 Task: Add Planetary Herbals Bupleurum Liver Cleanse 545 mg Tablet to the cart.
Action: Mouse moved to (215, 110)
Screenshot: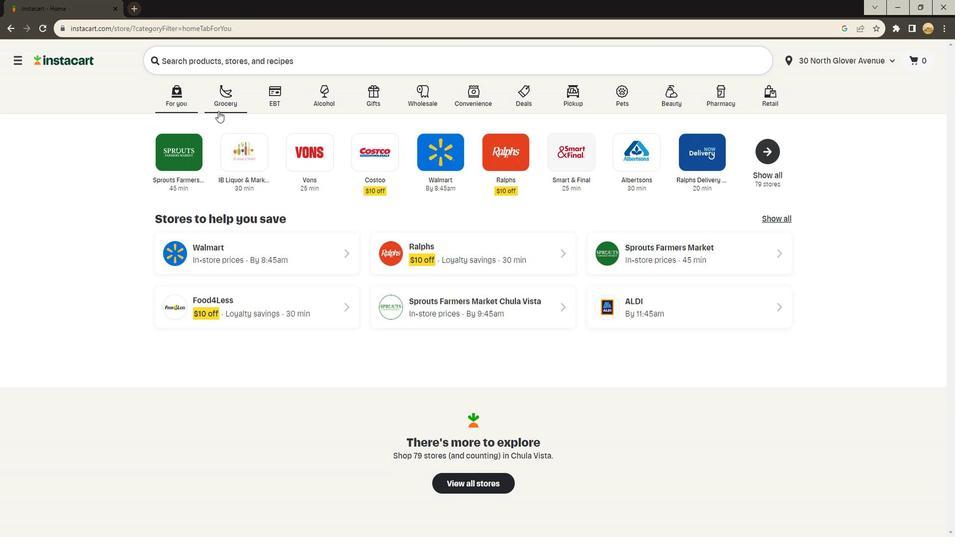 
Action: Mouse pressed left at (215, 110)
Screenshot: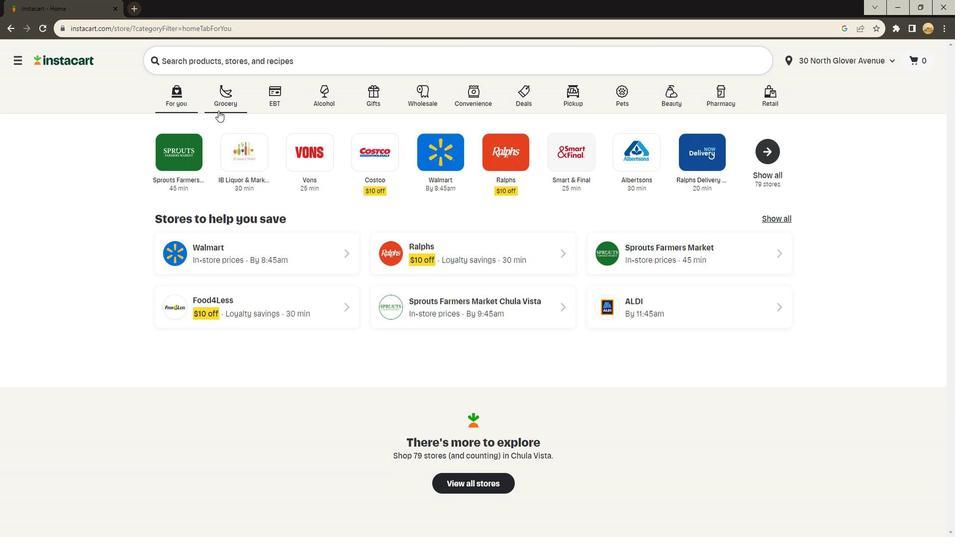
Action: Mouse moved to (239, 285)
Screenshot: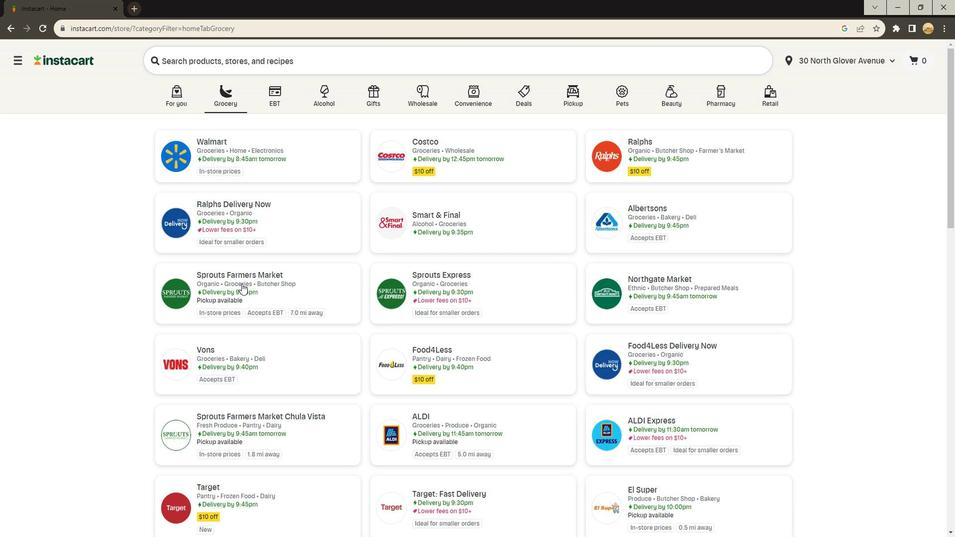 
Action: Mouse pressed left at (239, 285)
Screenshot: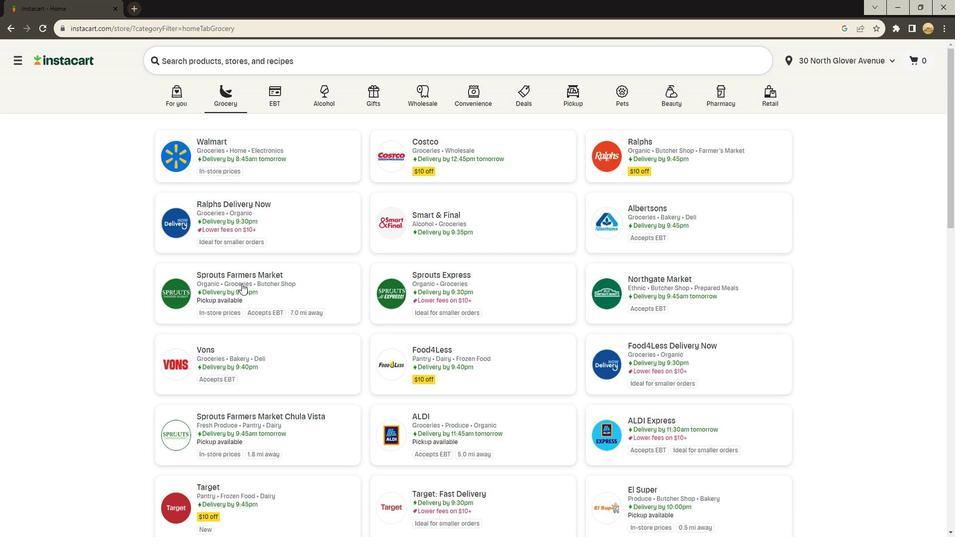 
Action: Mouse moved to (40, 334)
Screenshot: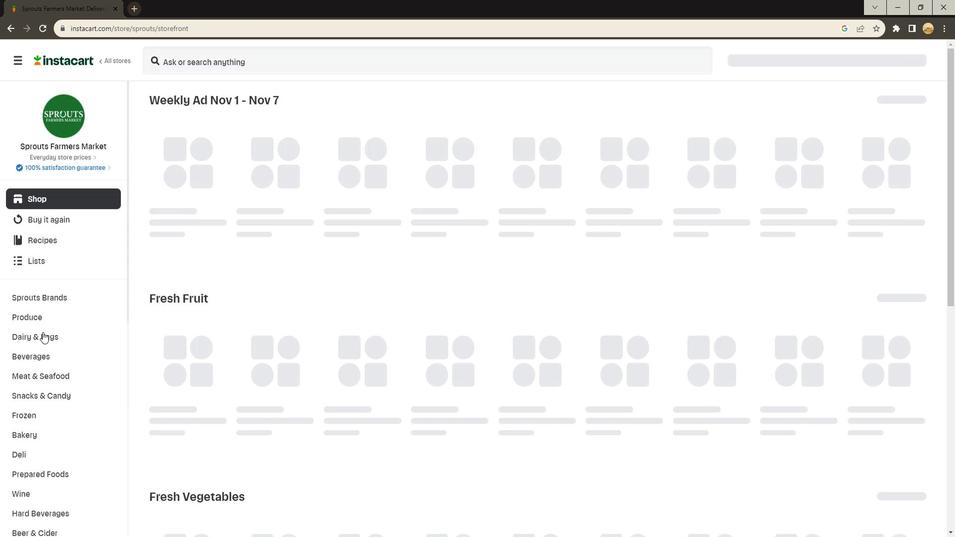 
Action: Mouse scrolled (40, 333) with delta (0, 0)
Screenshot: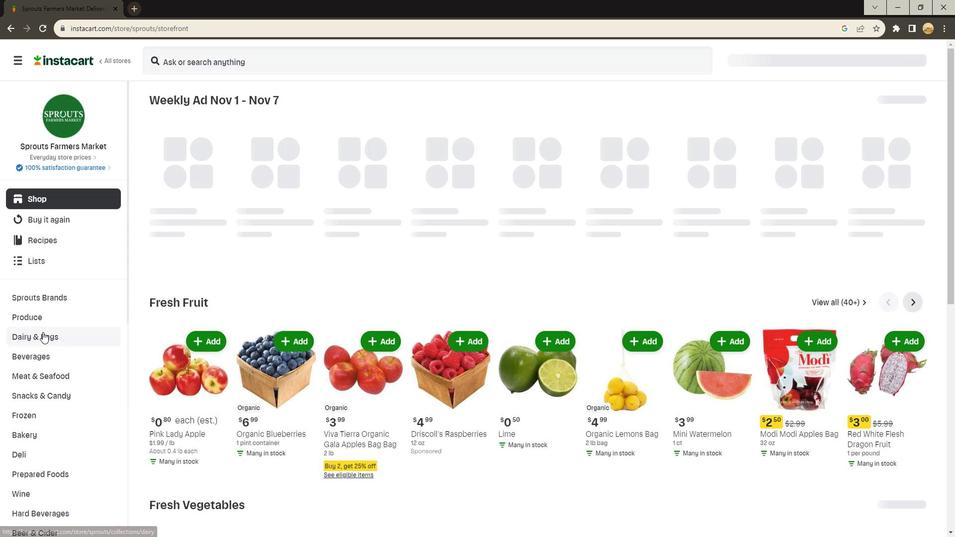 
Action: Mouse moved to (39, 334)
Screenshot: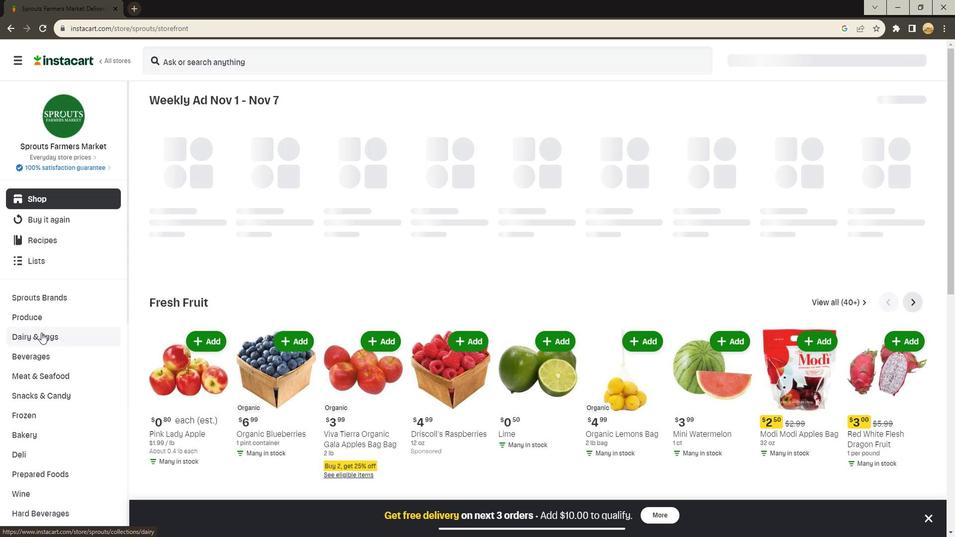 
Action: Mouse scrolled (39, 334) with delta (0, 0)
Screenshot: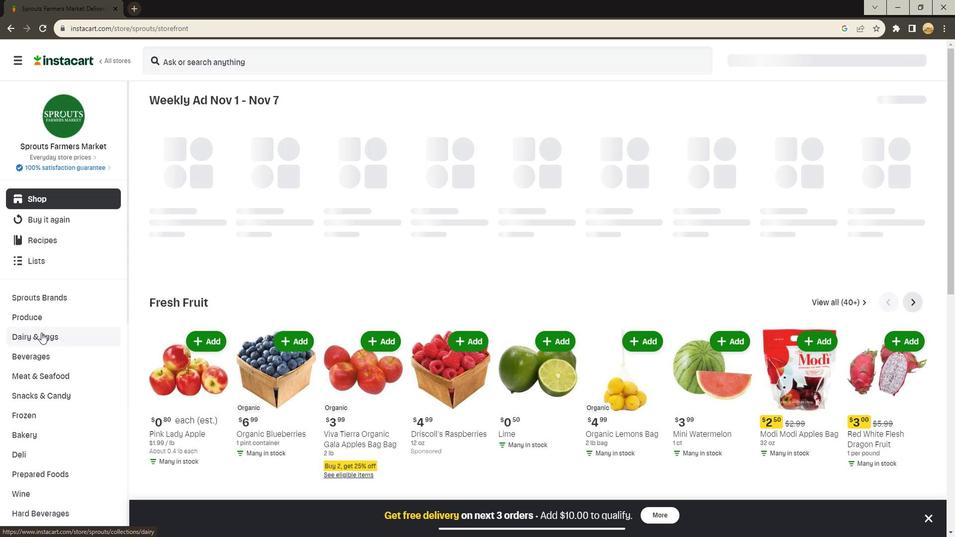 
Action: Mouse moved to (38, 334)
Screenshot: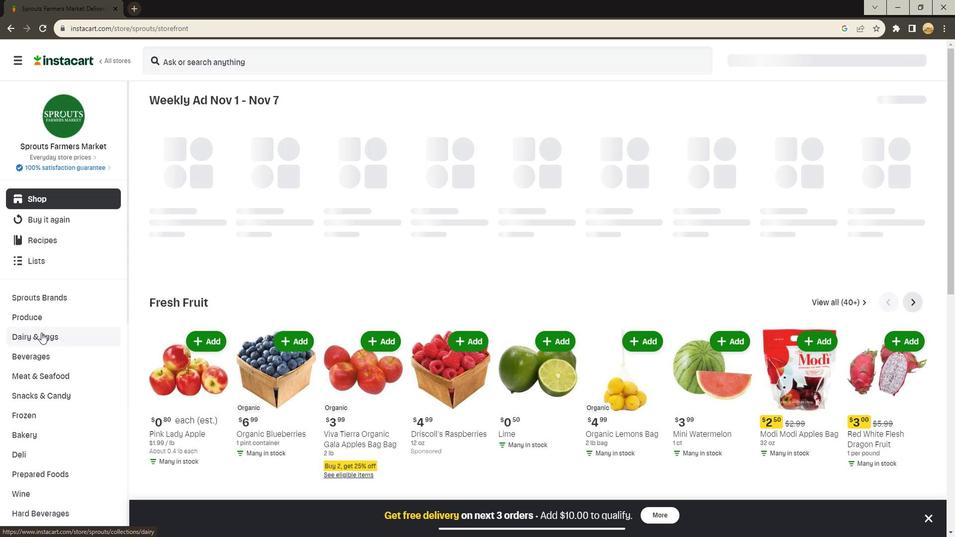 
Action: Mouse scrolled (38, 334) with delta (0, 0)
Screenshot: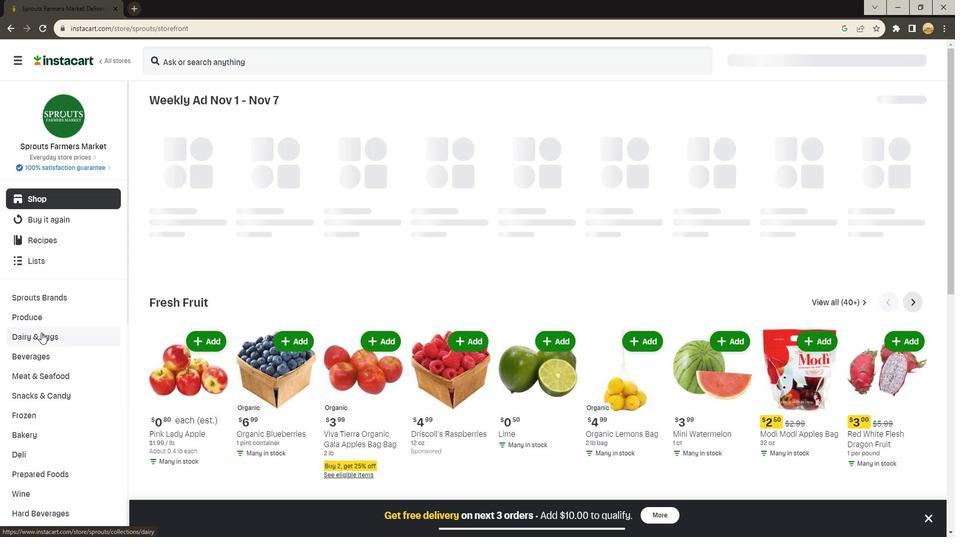 
Action: Mouse scrolled (38, 334) with delta (0, 0)
Screenshot: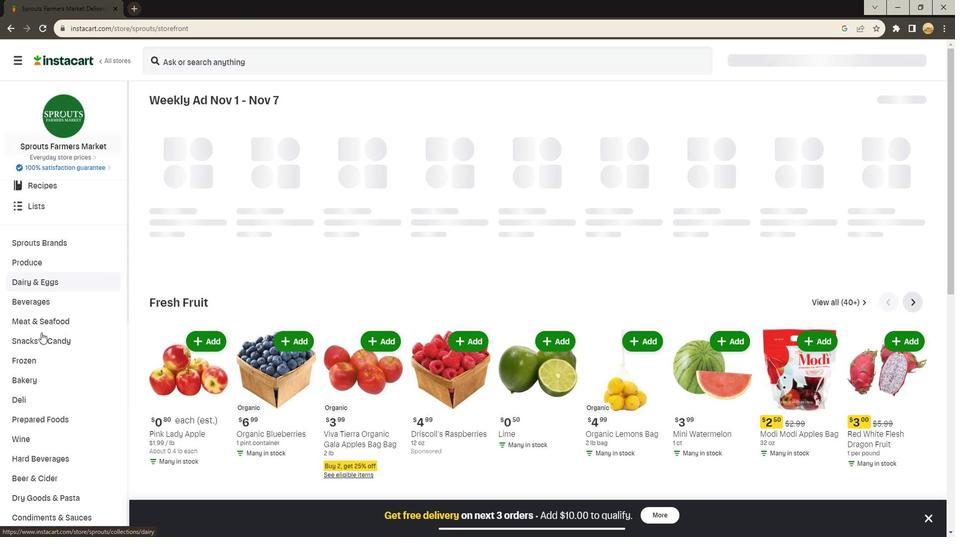 
Action: Mouse scrolled (38, 334) with delta (0, 0)
Screenshot: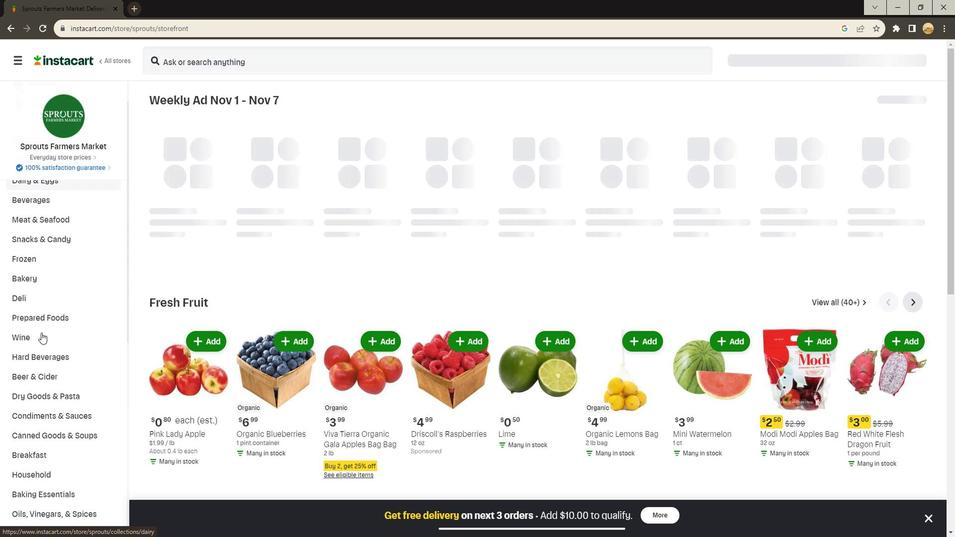 
Action: Mouse scrolled (38, 334) with delta (0, 0)
Screenshot: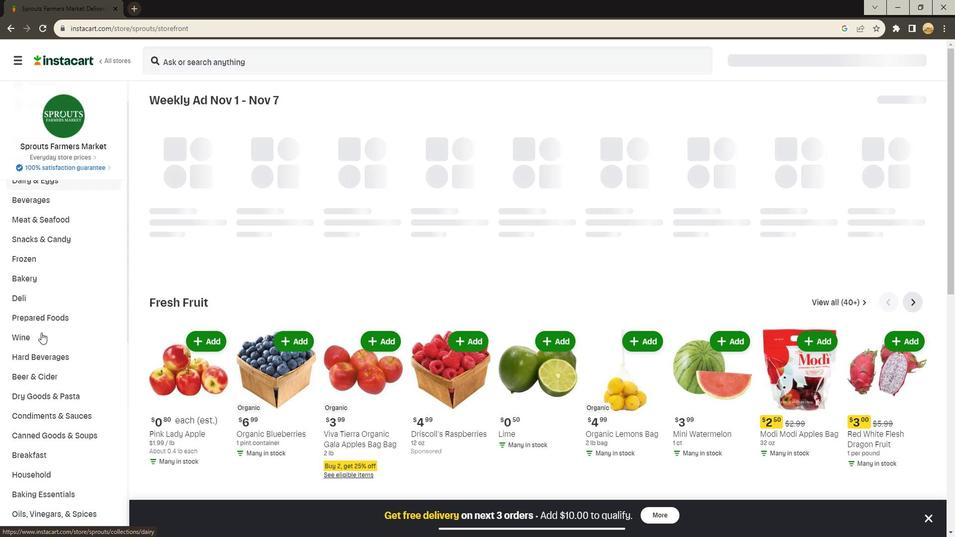 
Action: Mouse moved to (38, 335)
Screenshot: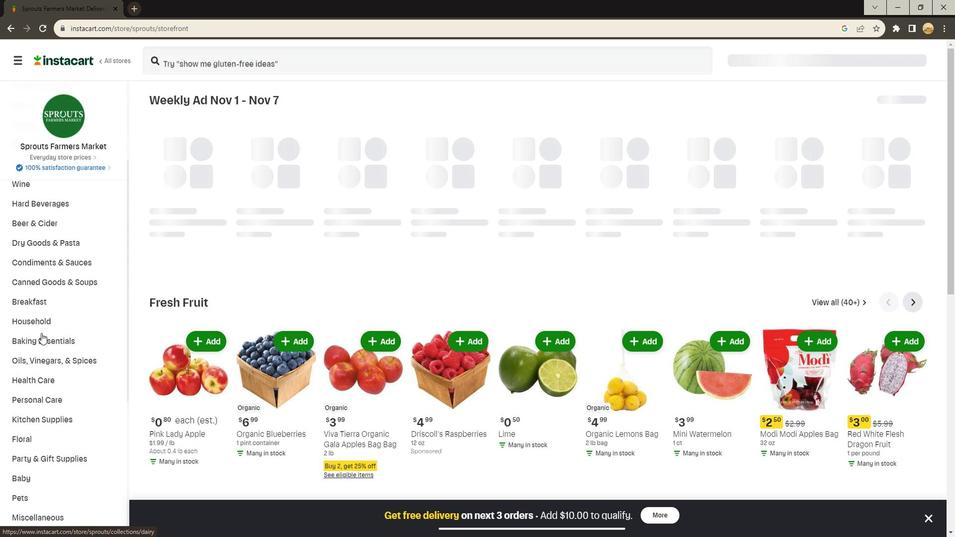 
Action: Mouse scrolled (38, 335) with delta (0, 0)
Screenshot: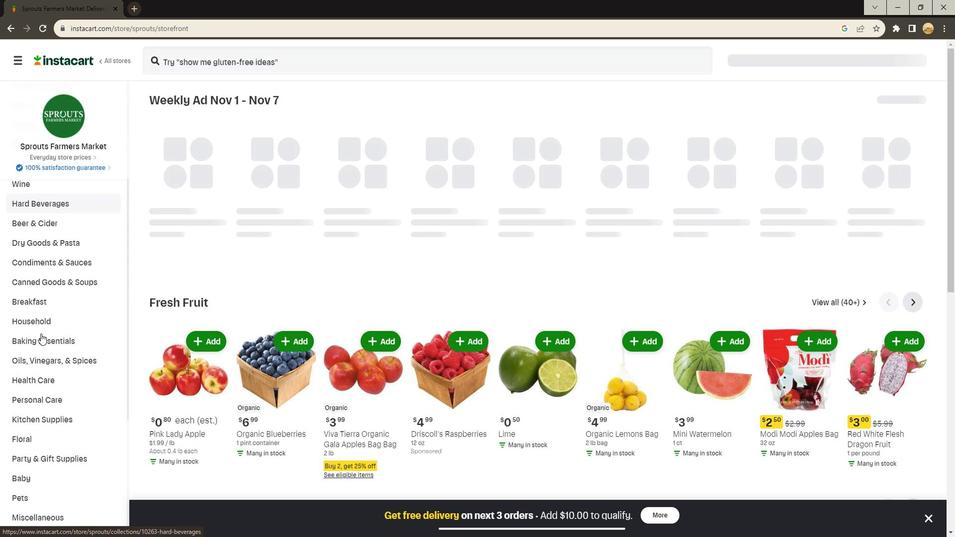 
Action: Mouse moved to (35, 335)
Screenshot: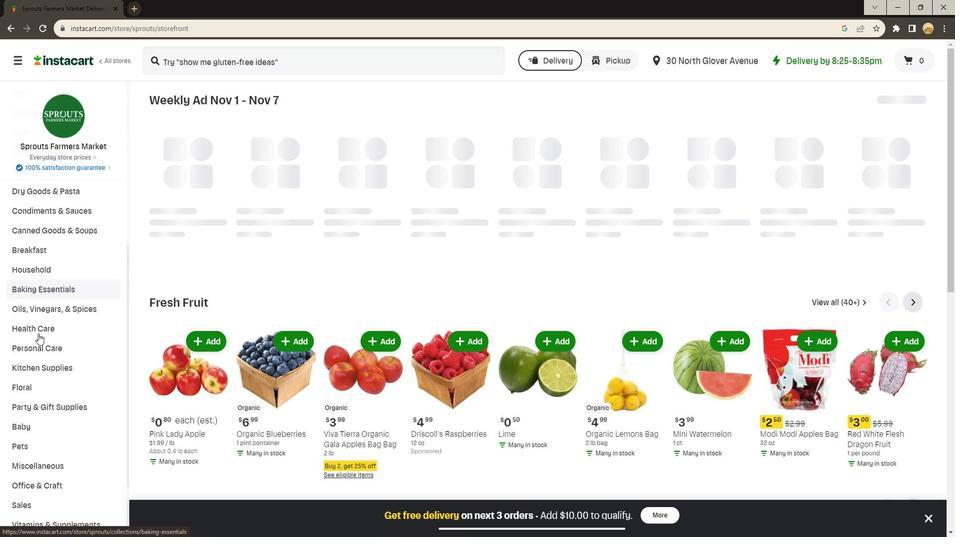 
Action: Mouse pressed left at (35, 335)
Screenshot: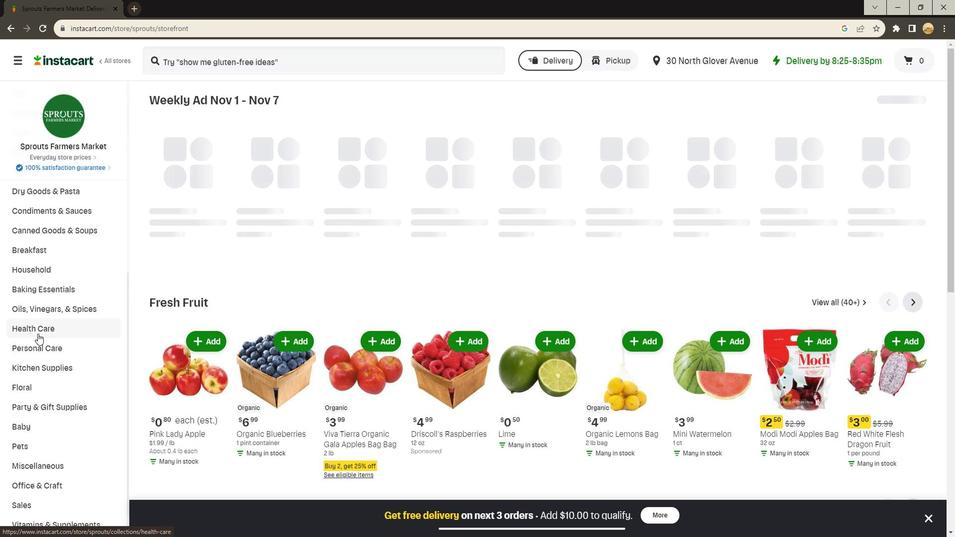 
Action: Mouse moved to (447, 134)
Screenshot: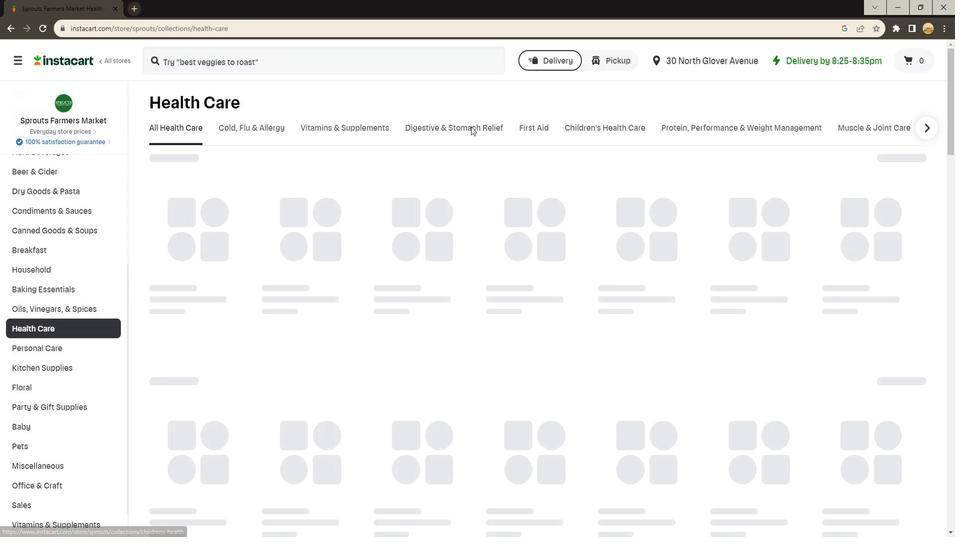 
Action: Mouse pressed left at (447, 134)
Screenshot: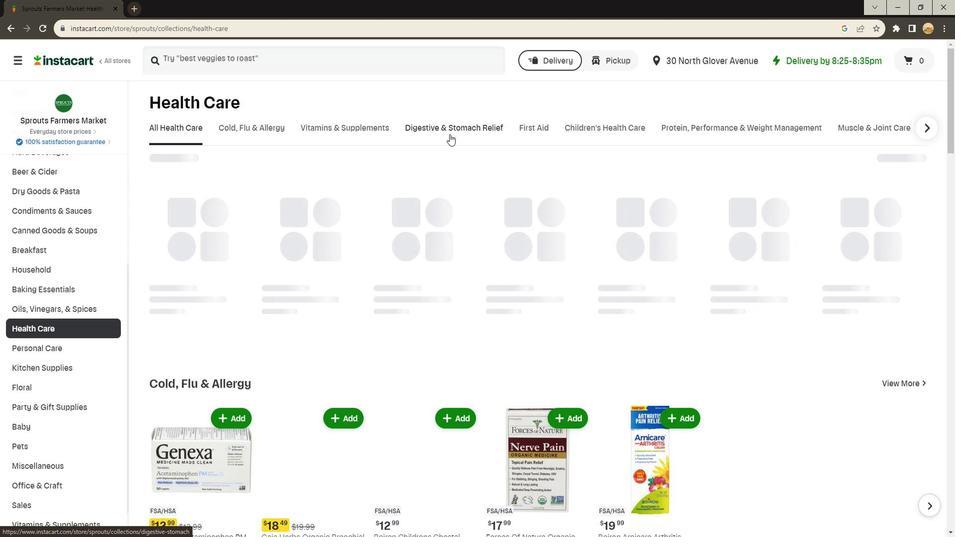 
Action: Mouse moved to (760, 178)
Screenshot: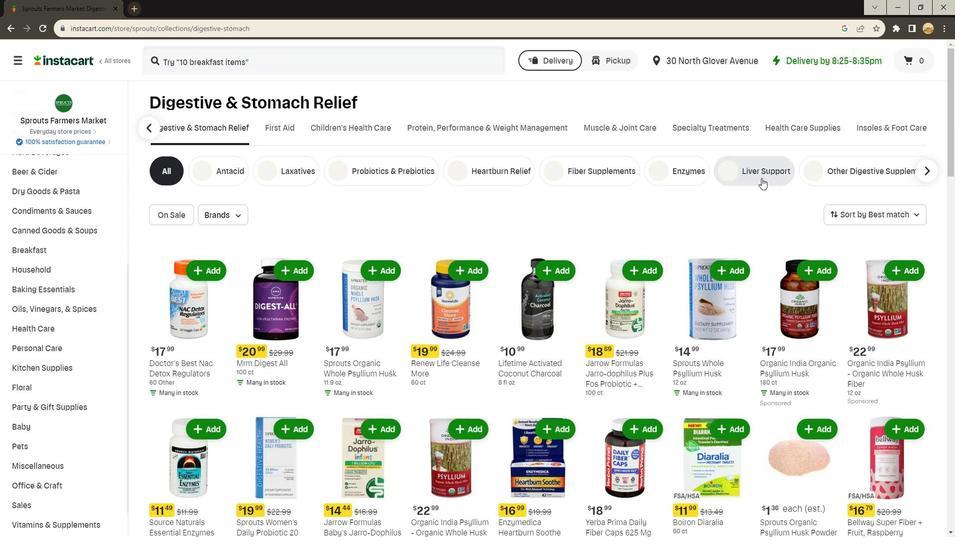 
Action: Mouse pressed left at (760, 178)
Screenshot: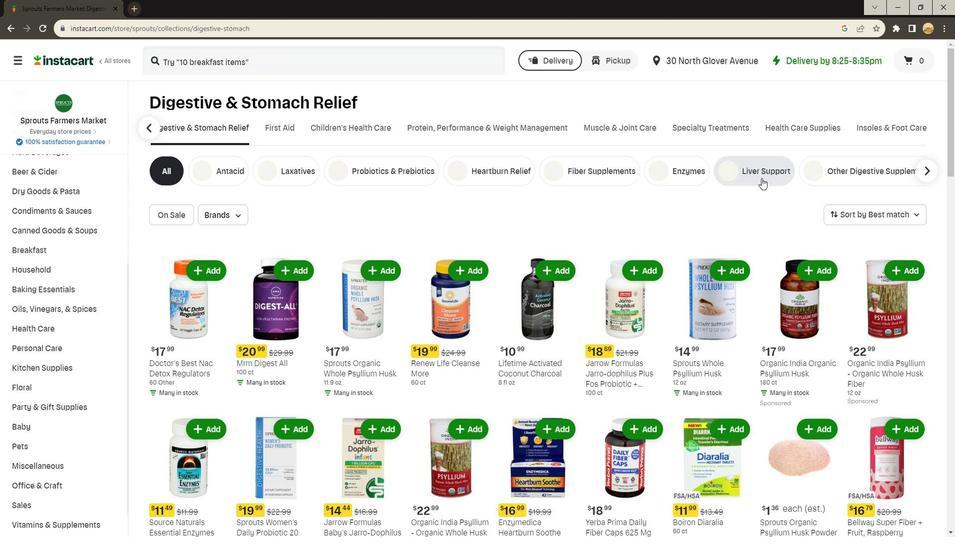 
Action: Mouse moved to (359, 64)
Screenshot: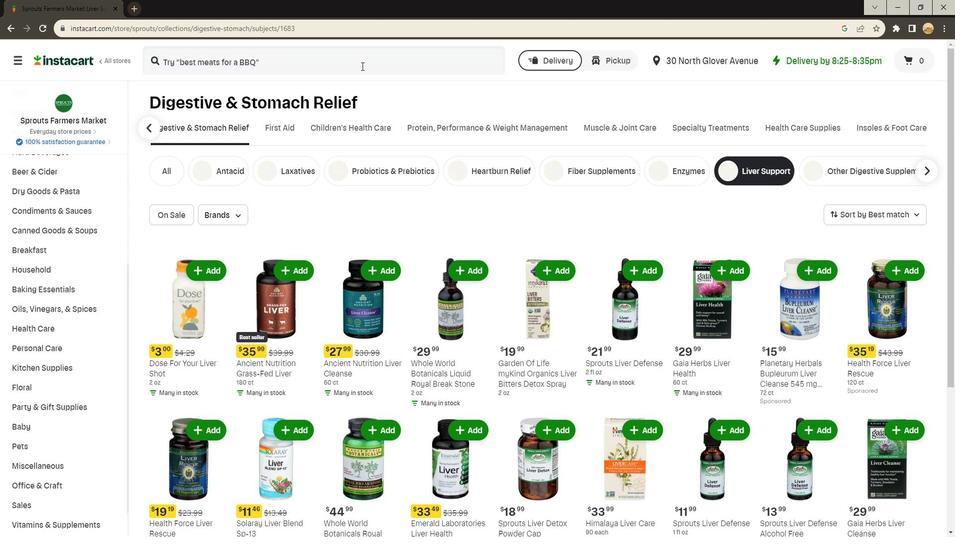 
Action: Mouse pressed left at (359, 64)
Screenshot: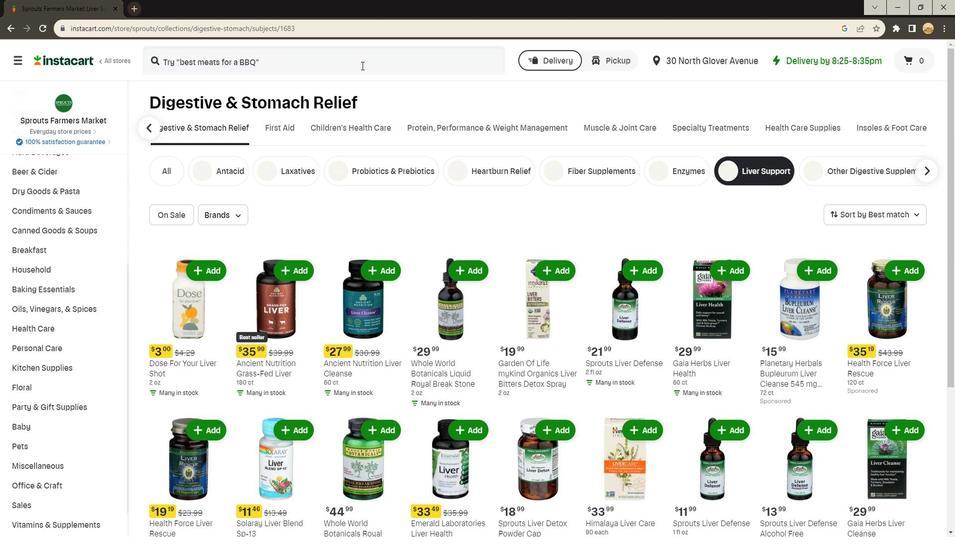 
Action: Key pressed <Key.shift><Key.shift>Planetary<Key.space><Key.shift><Key.shift><Key.shift><Key.shift><Key.shift><Key.shift><Key.shift><Key.shift><Key.shift>Herbals<Key.space><Key.shift><Key.shift>Bupleurum<Key.space><Key.shift>Liver<Key.space><Key.shift>Cleanse<Key.space>545<Key.space>mg<Key.space><Key.shift>Tablet<Key.enter>
Screenshot: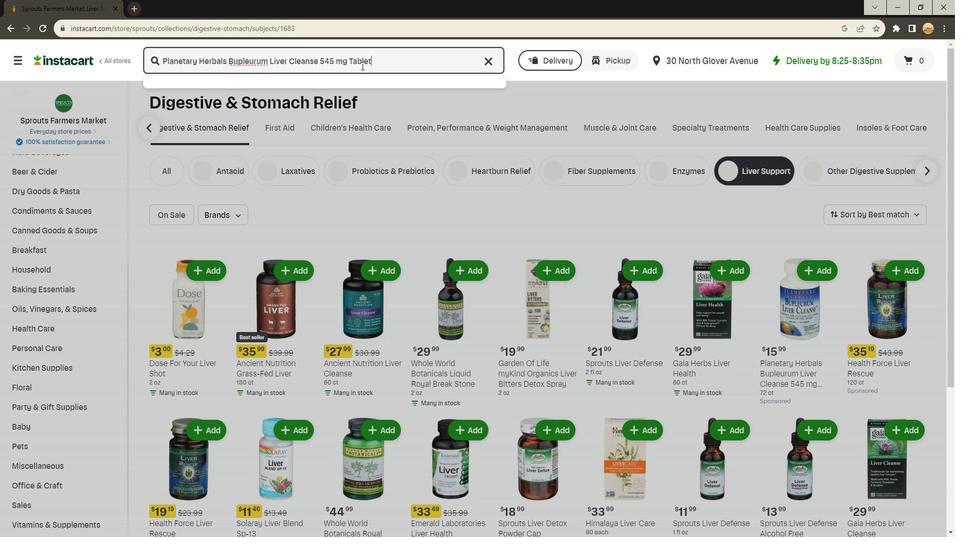 
Action: Mouse moved to (261, 151)
Screenshot: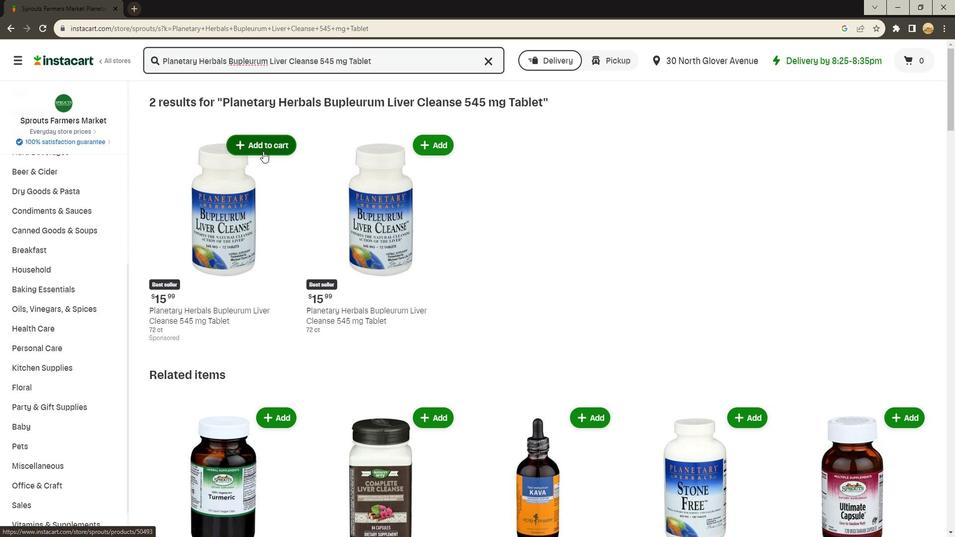 
Action: Mouse pressed left at (261, 151)
Screenshot: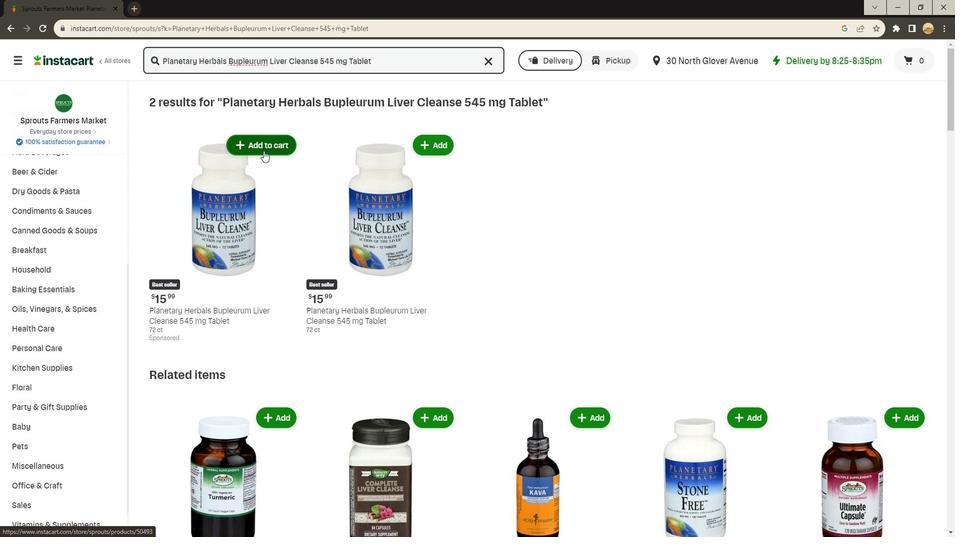 
Action: Mouse moved to (568, 283)
Screenshot: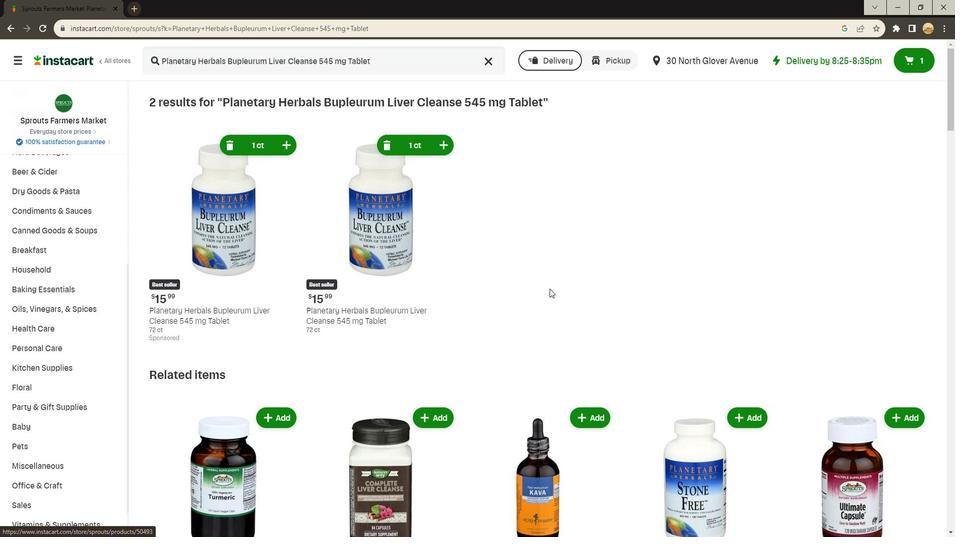 
